 Task: Add a button with the title "Remove start date" that removes the start date from the card.
Action: Mouse moved to (749, 221)
Screenshot: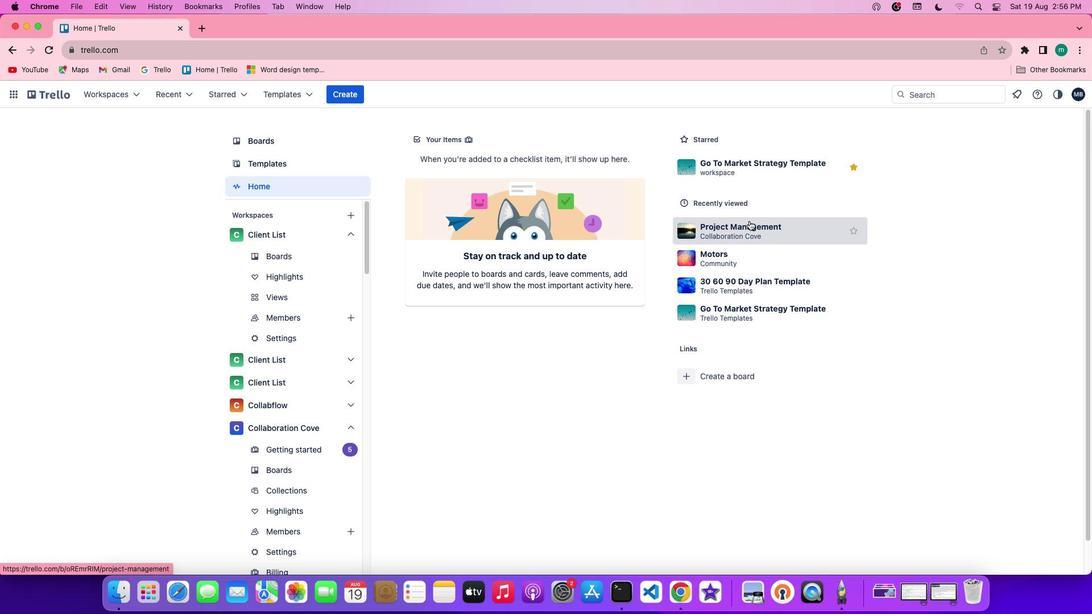 
Action: Mouse pressed left at (749, 221)
Screenshot: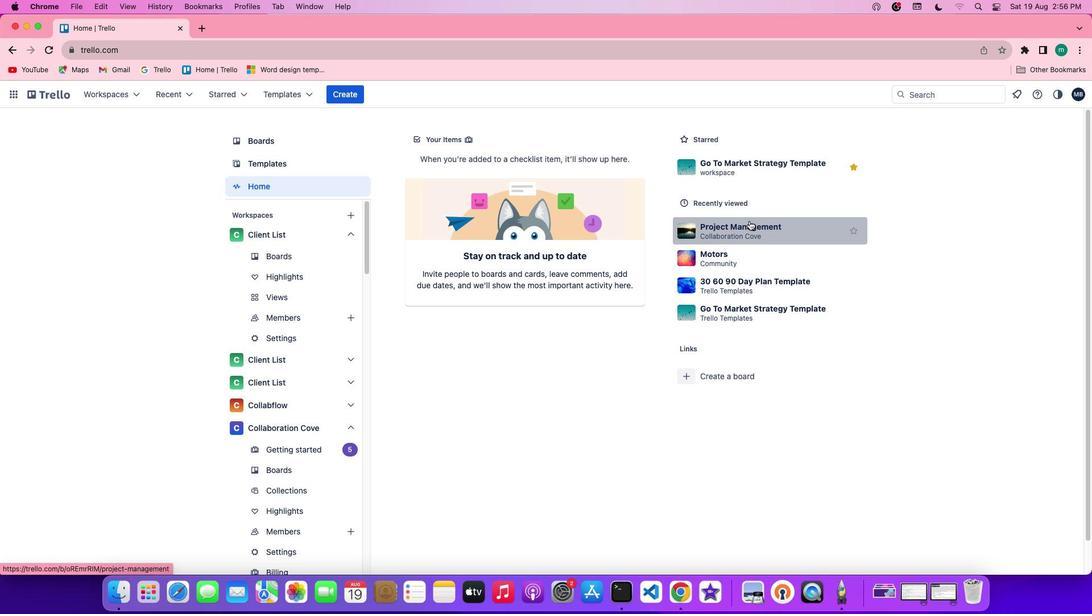 
Action: Mouse moved to (452, 234)
Screenshot: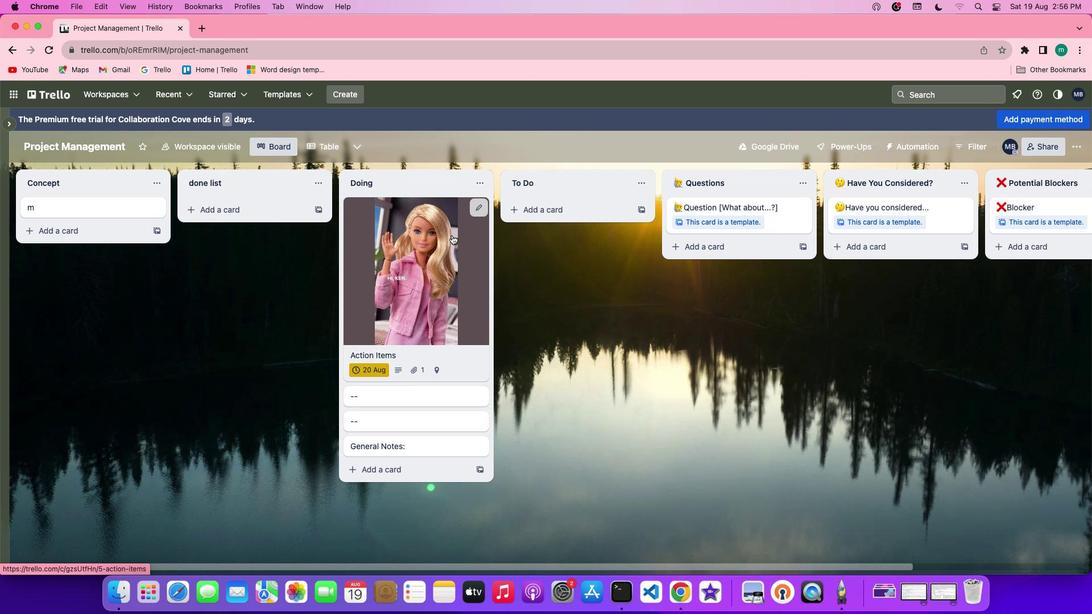 
Action: Mouse pressed left at (452, 234)
Screenshot: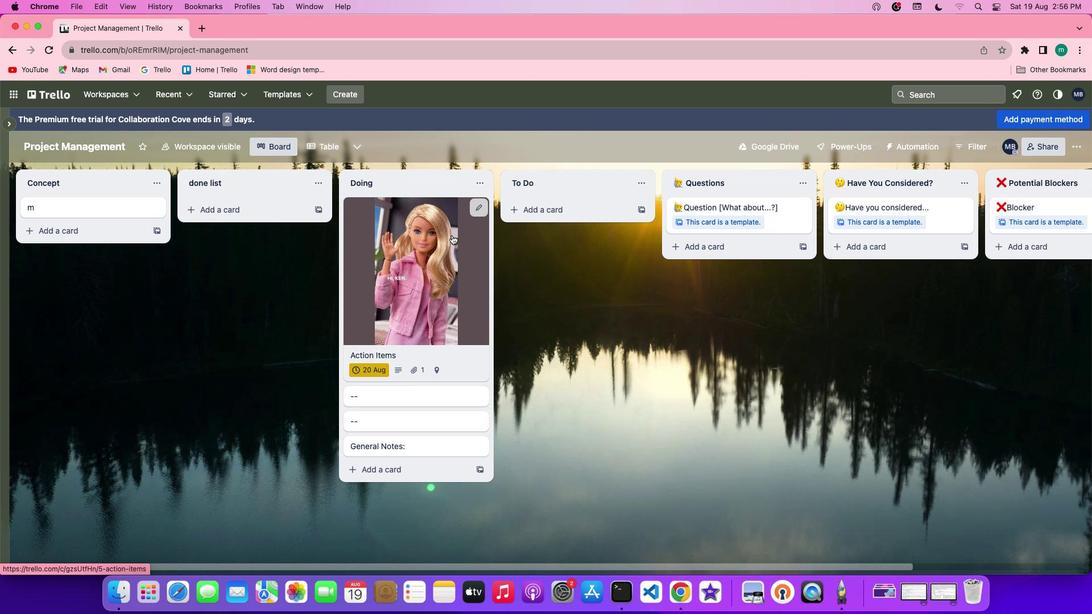 
Action: Mouse moved to (682, 329)
Screenshot: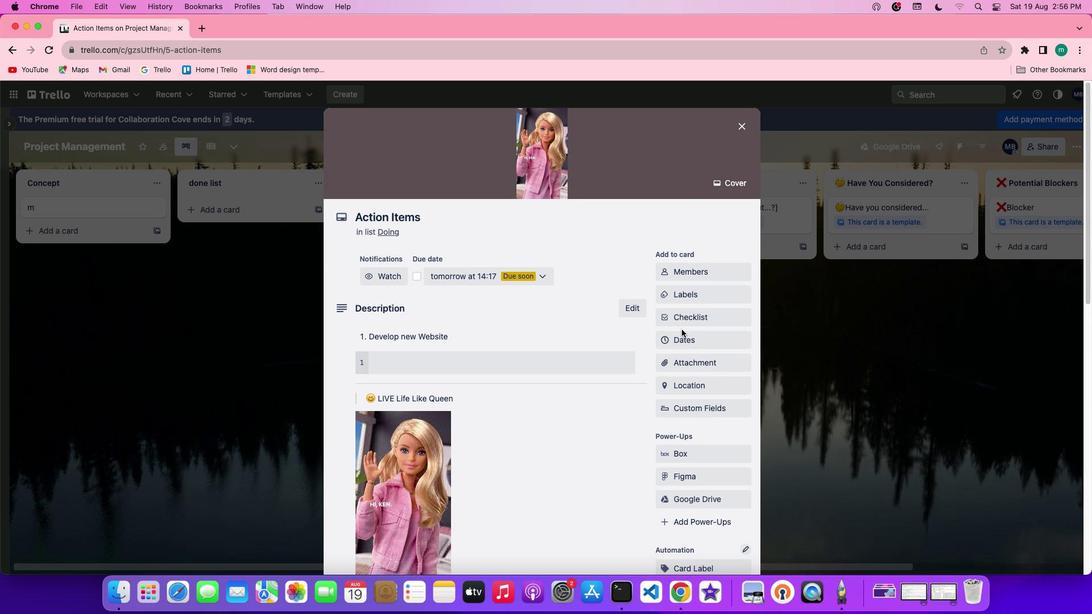 
Action: Mouse scrolled (682, 329) with delta (0, 0)
Screenshot: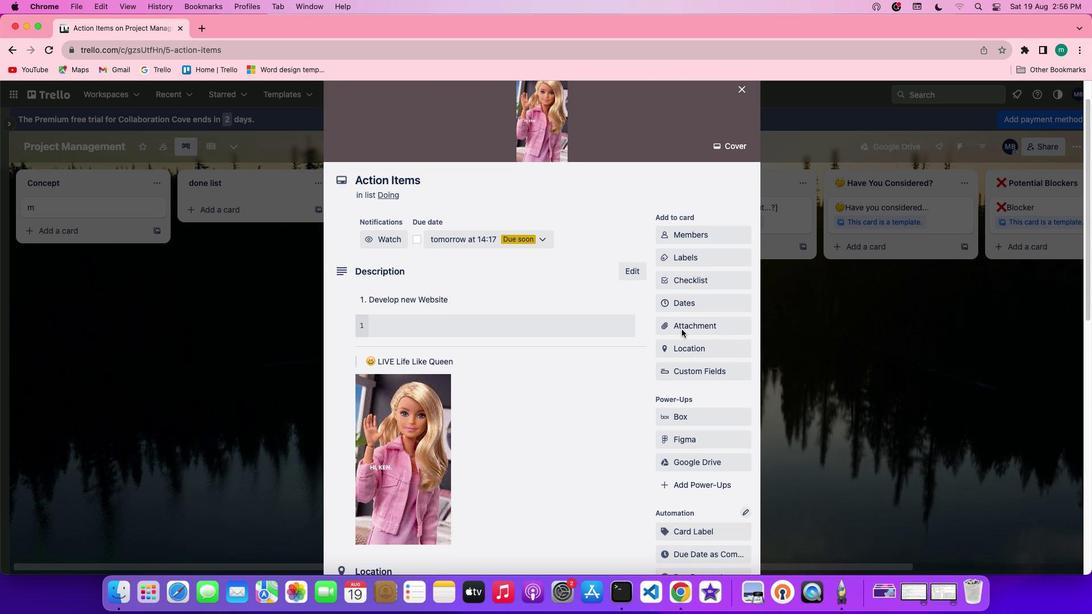 
Action: Mouse scrolled (682, 329) with delta (0, 0)
Screenshot: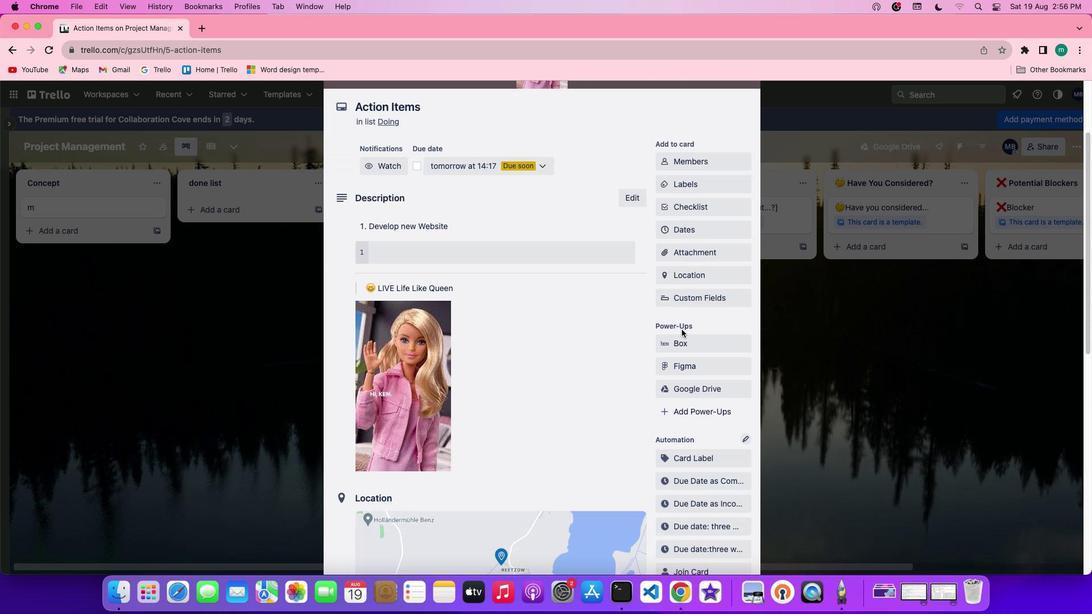 
Action: Mouse scrolled (682, 329) with delta (0, -1)
Screenshot: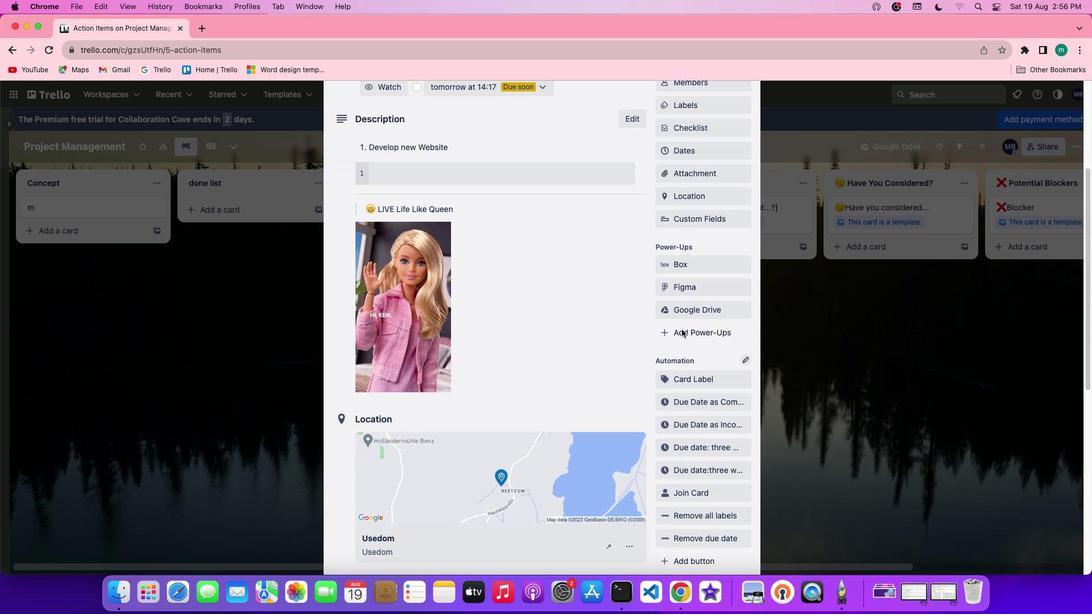 
Action: Mouse scrolled (682, 329) with delta (0, -2)
Screenshot: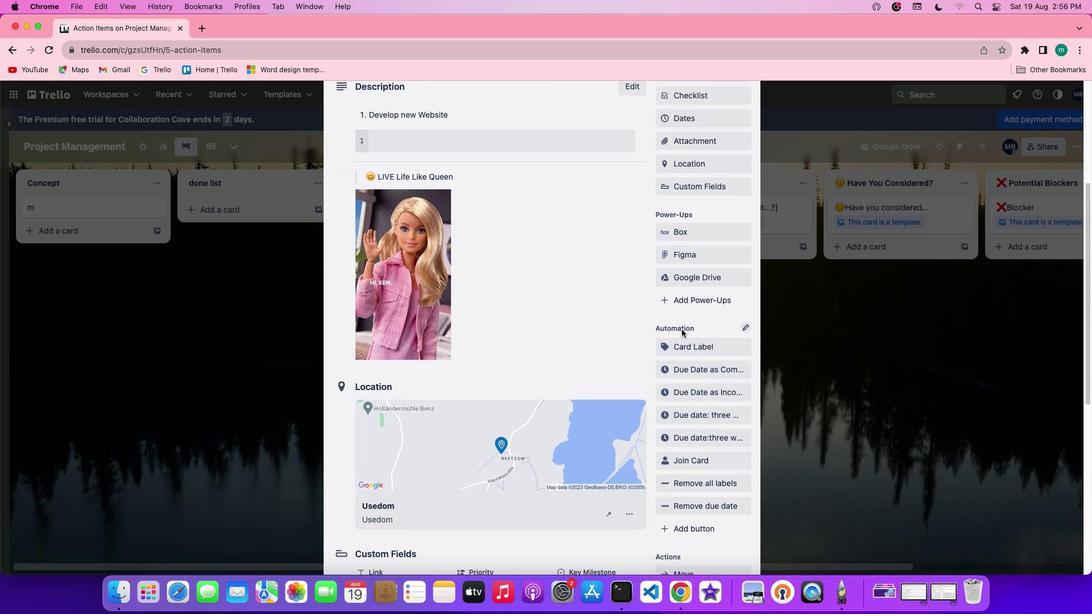 
Action: Mouse scrolled (682, 329) with delta (0, 0)
Screenshot: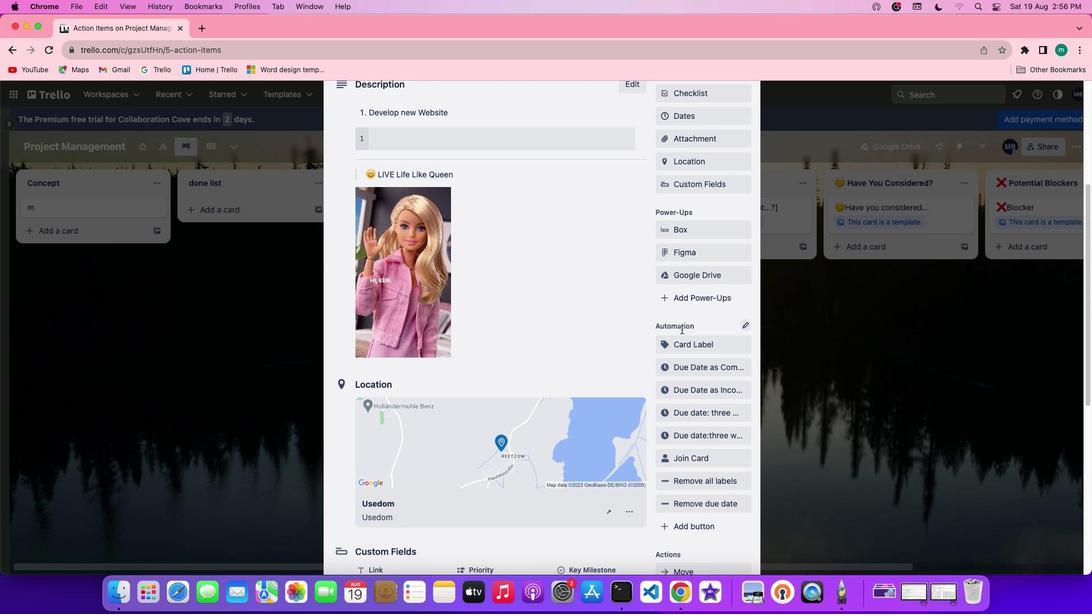 
Action: Mouse scrolled (682, 329) with delta (0, 0)
Screenshot: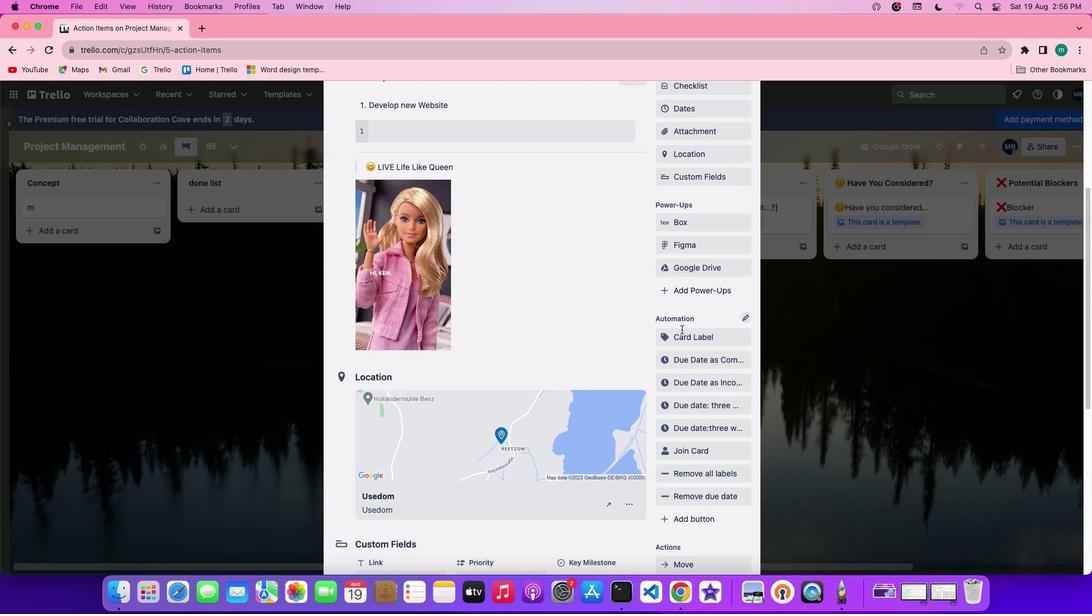 
Action: Mouse scrolled (682, 329) with delta (0, 0)
Screenshot: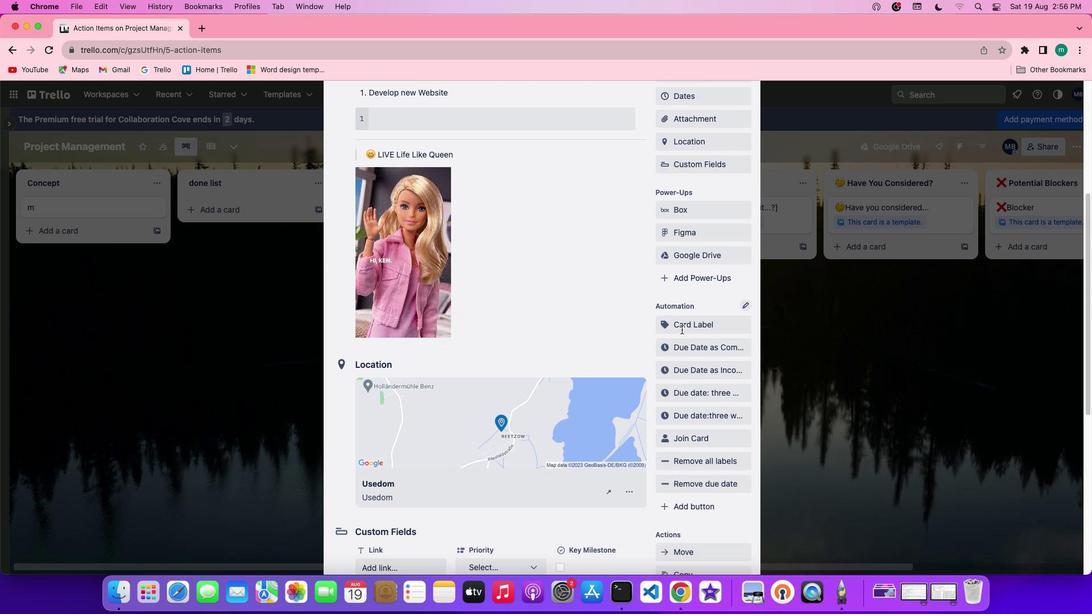 
Action: Mouse scrolled (682, 329) with delta (0, 0)
Screenshot: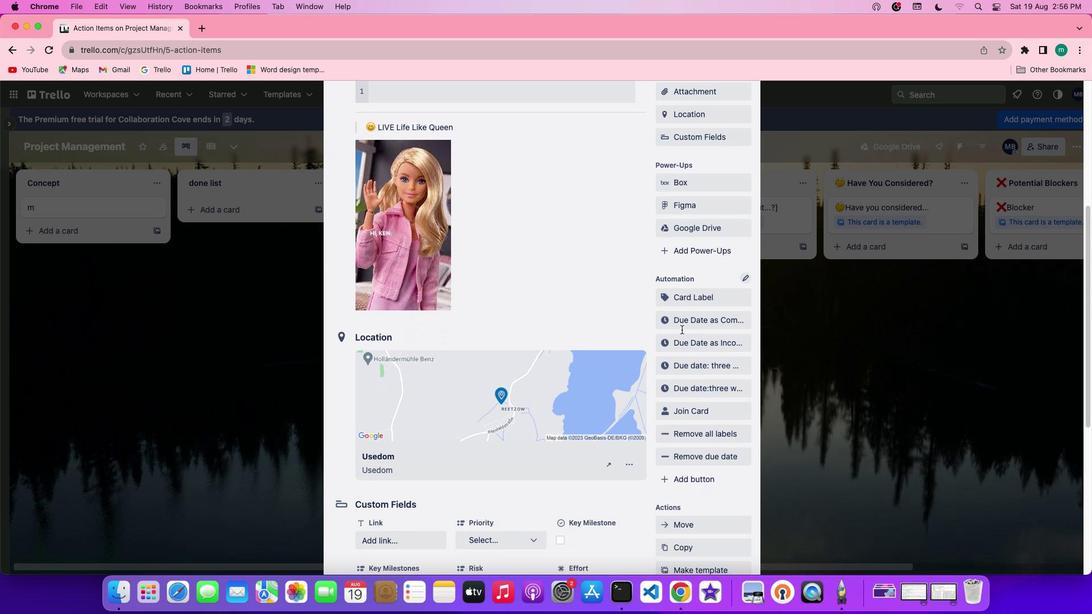 
Action: Mouse moved to (692, 477)
Screenshot: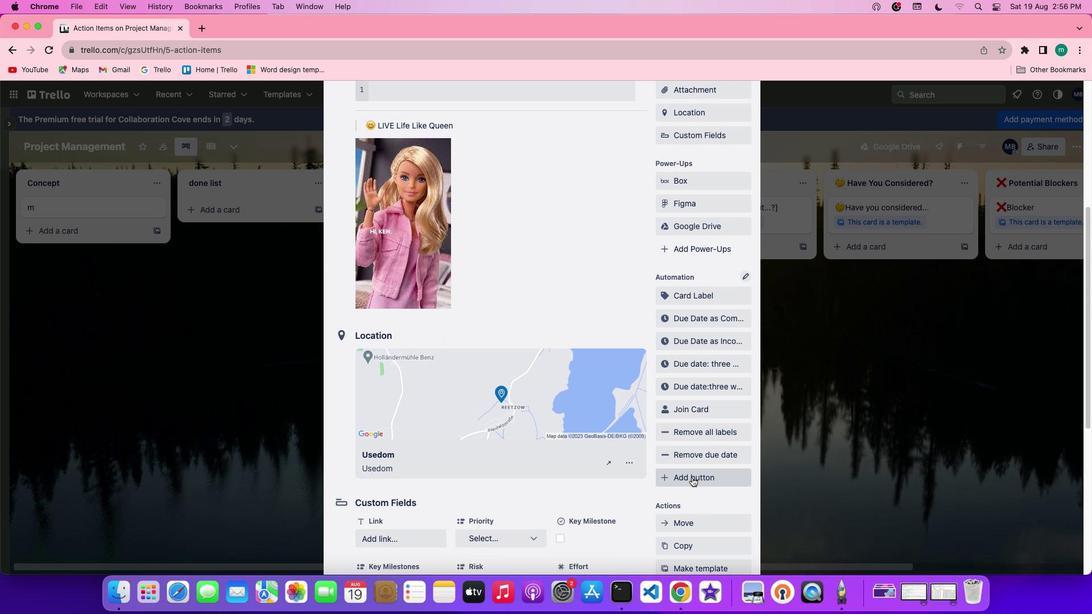 
Action: Mouse pressed left at (692, 477)
Screenshot: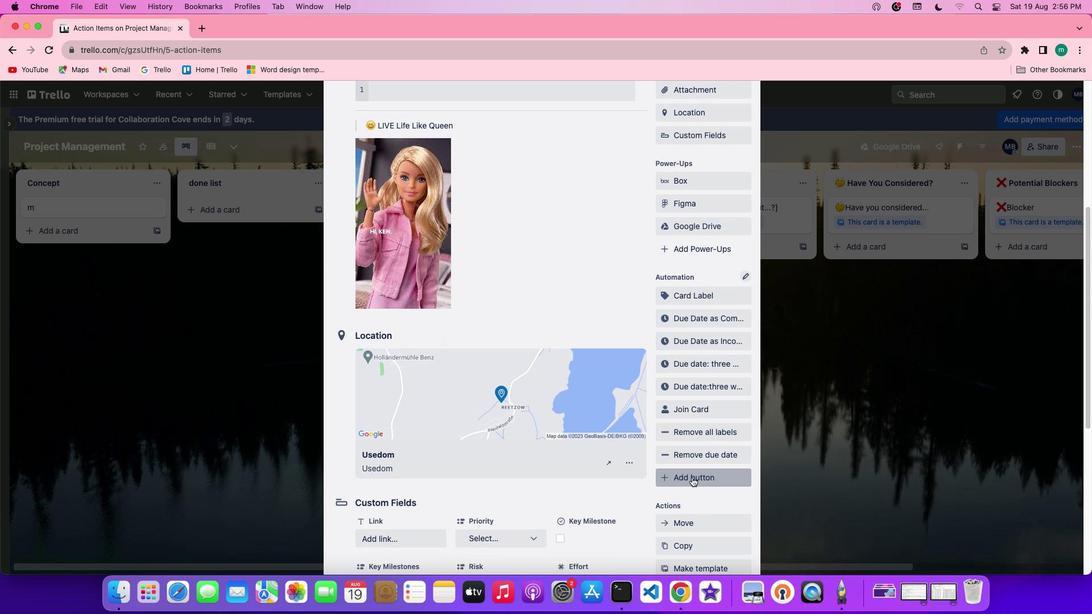 
Action: Mouse moved to (732, 368)
Screenshot: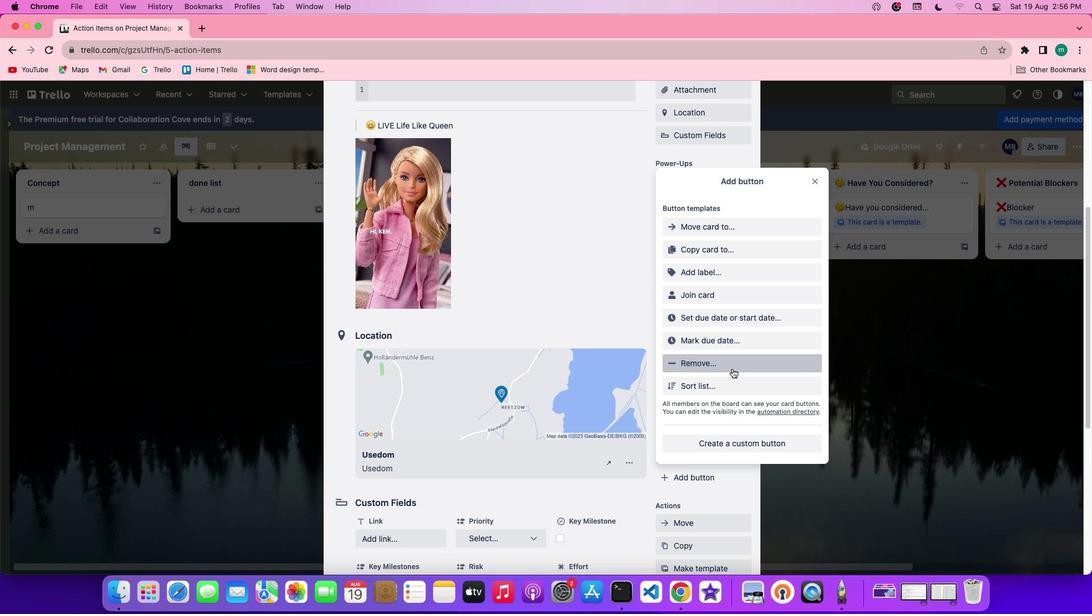 
Action: Mouse pressed left at (732, 368)
Screenshot: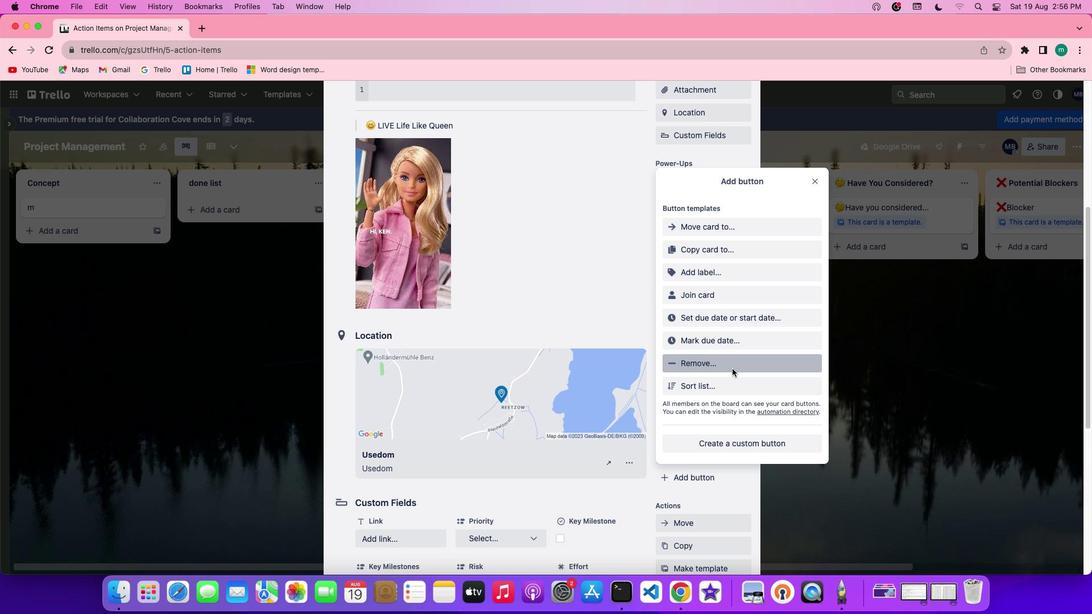 
Action: Mouse moved to (741, 300)
Screenshot: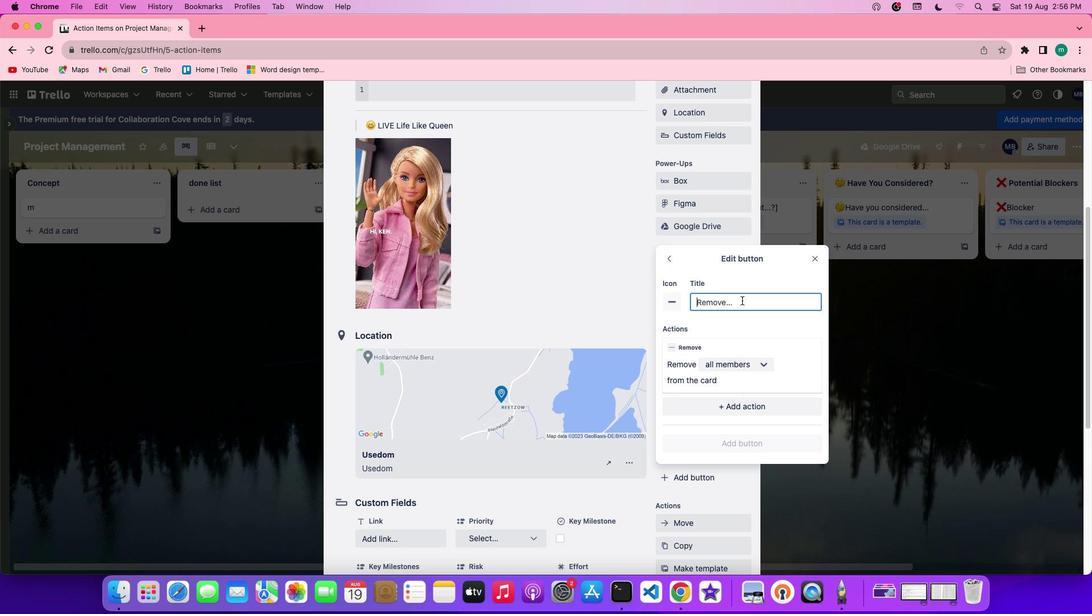 
Action: Mouse pressed left at (741, 300)
Screenshot: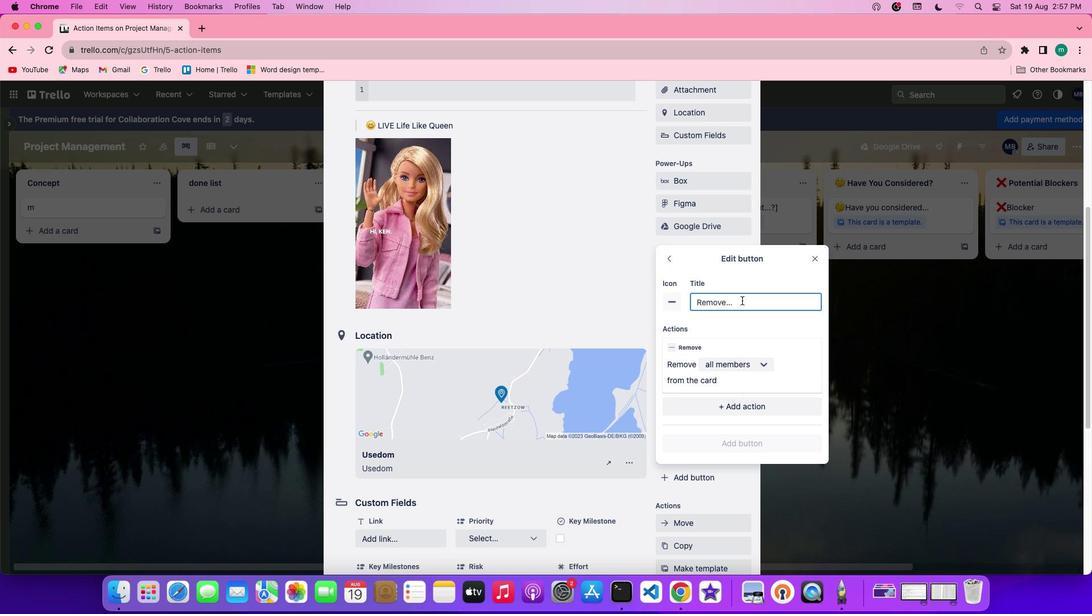 
Action: Key pressed Key.shift'R''e''m''o''v''e'Key.space's''t''a''r''t'Key.space'd''a''t''e'
Screenshot: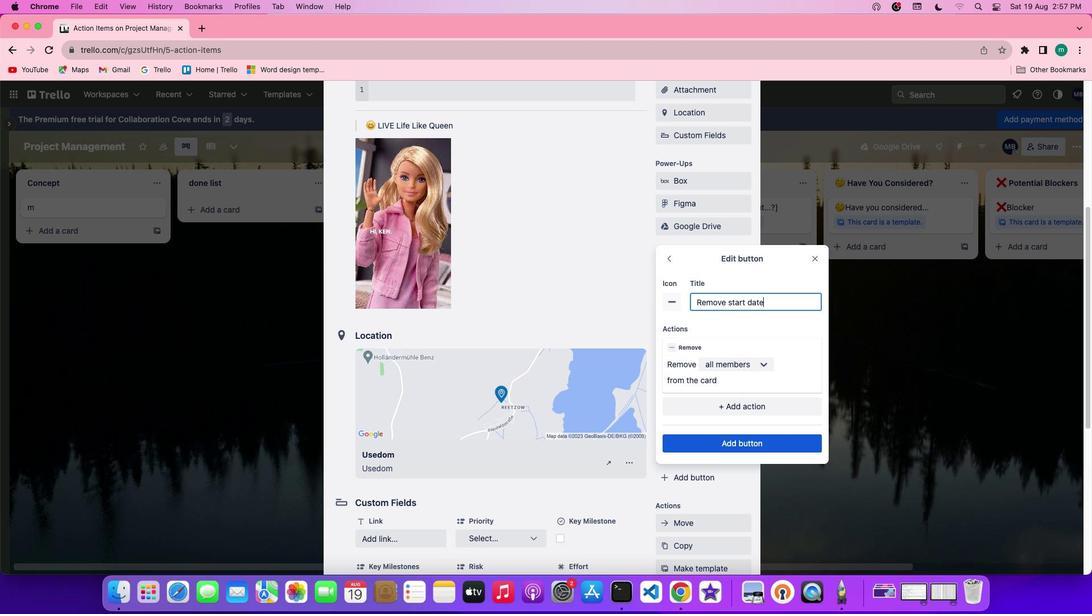 
Action: Mouse moved to (753, 366)
Screenshot: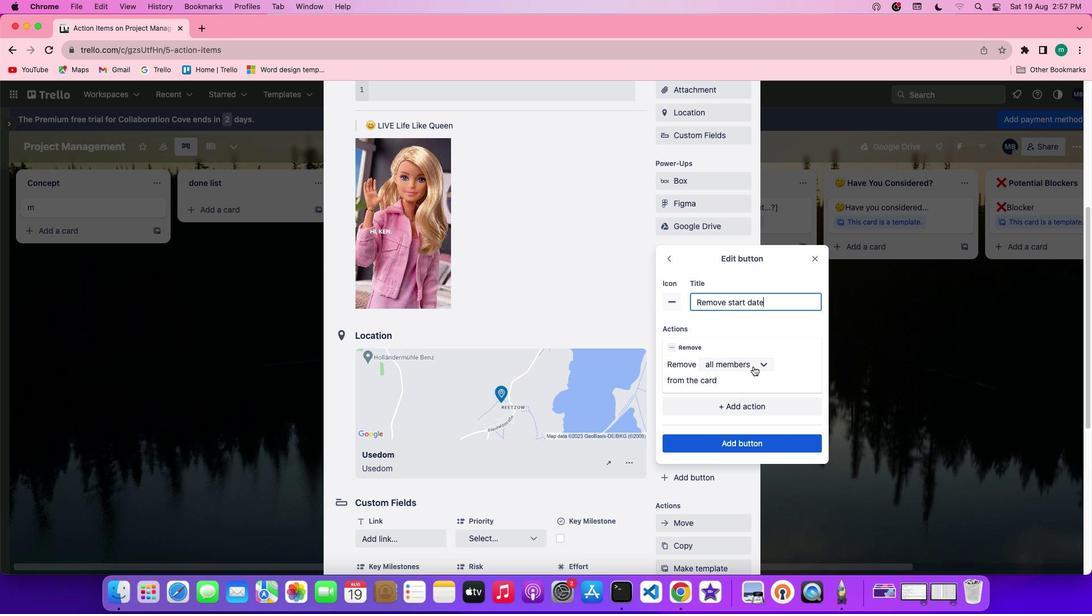 
Action: Mouse pressed left at (753, 366)
Screenshot: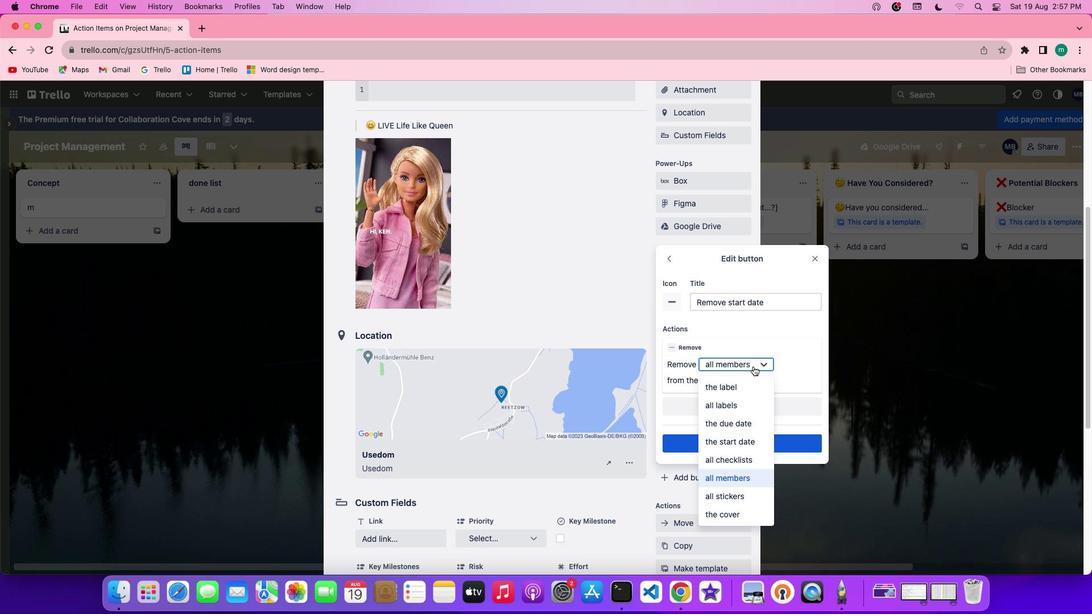
Action: Mouse moved to (753, 445)
Screenshot: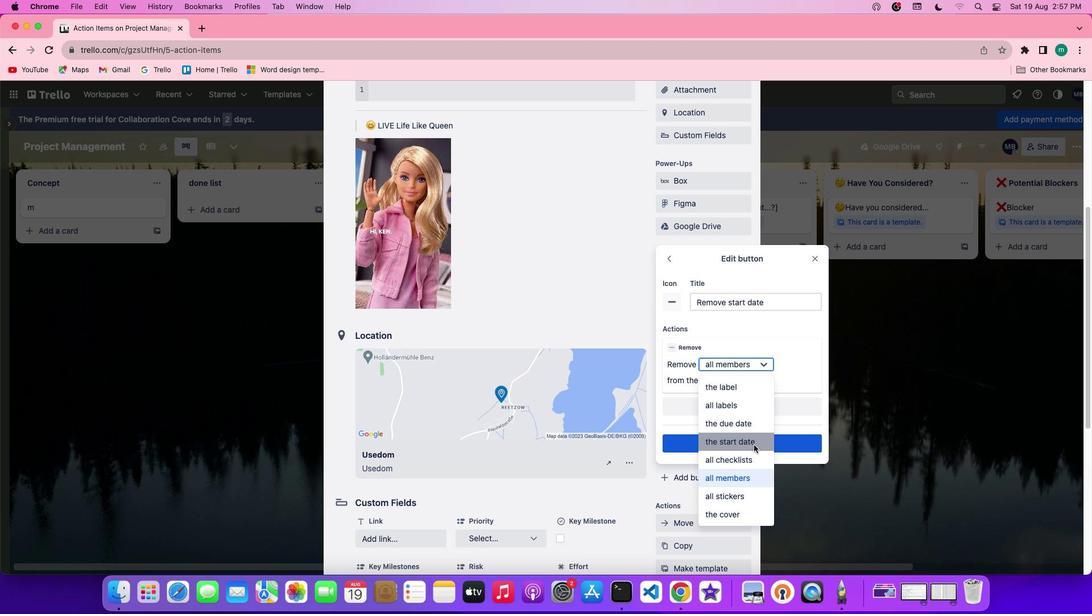 
Action: Mouse pressed left at (753, 445)
Screenshot: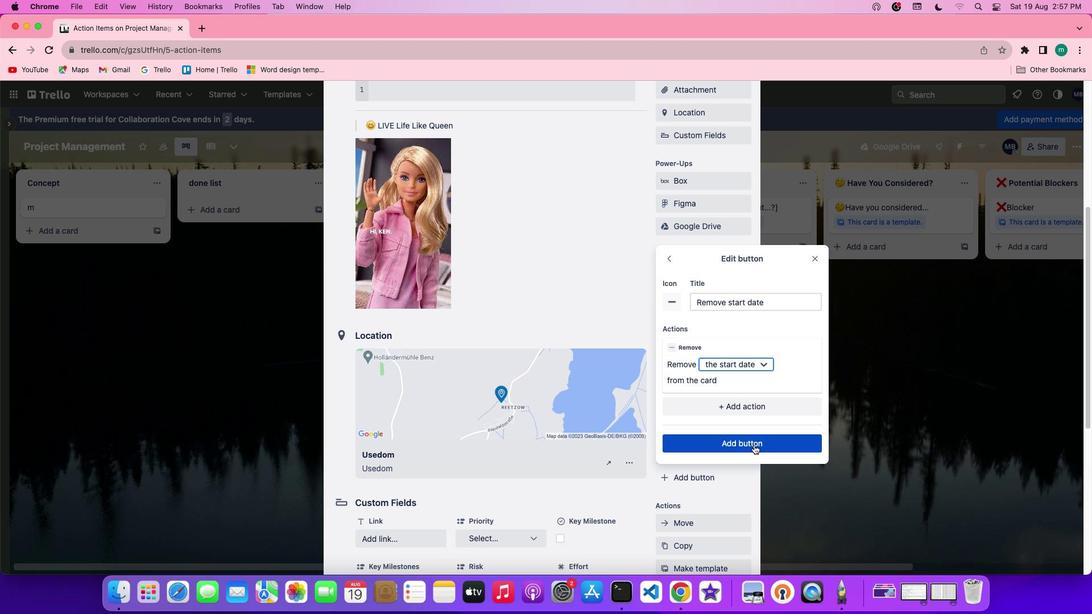 
Action: Mouse moved to (758, 442)
Screenshot: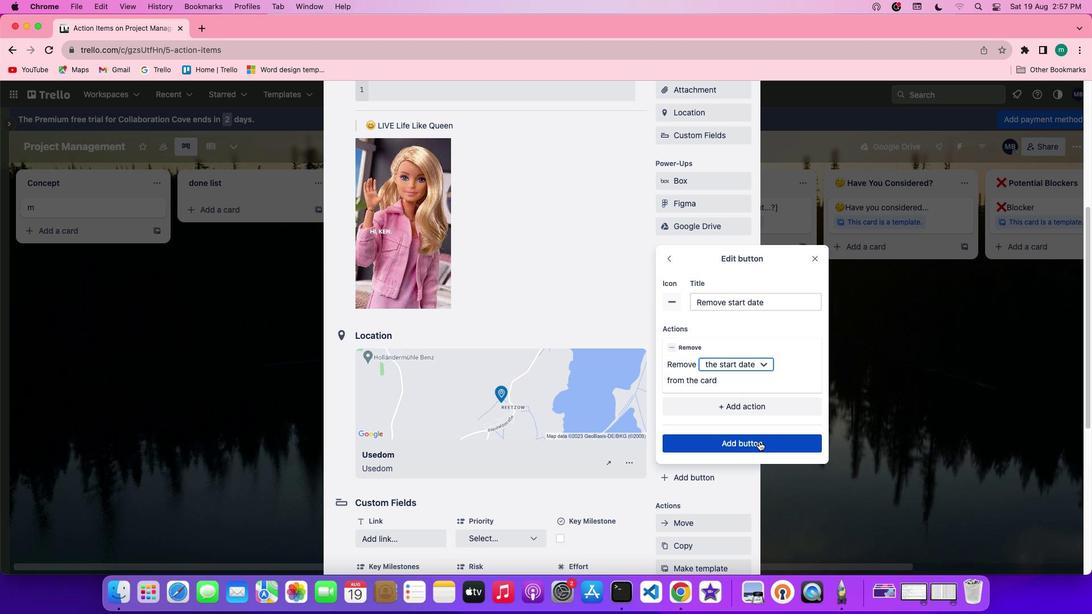 
Action: Mouse pressed left at (758, 442)
Screenshot: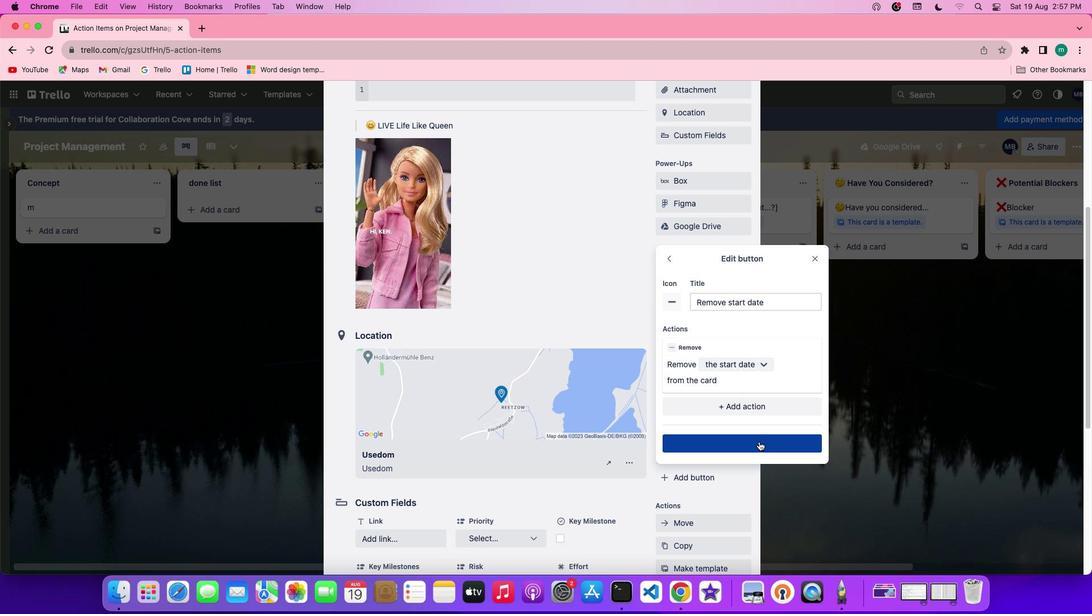 
